 Task: Change the Office Background to 'Doodle Diamonds' in Microsoft Outlook.
Action: Mouse moved to (41, 27)
Screenshot: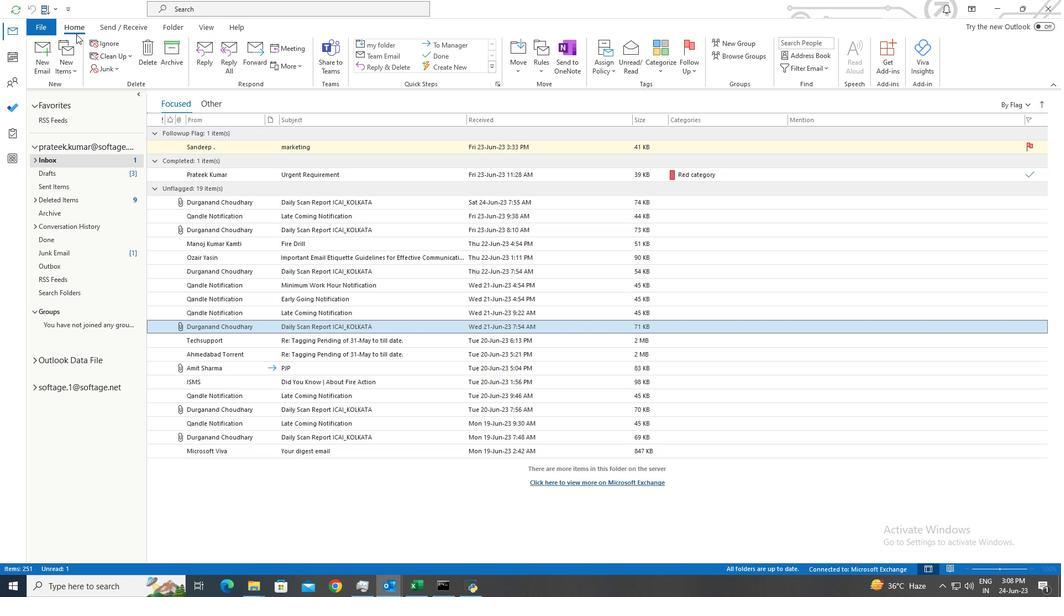 
Action: Mouse pressed left at (41, 27)
Screenshot: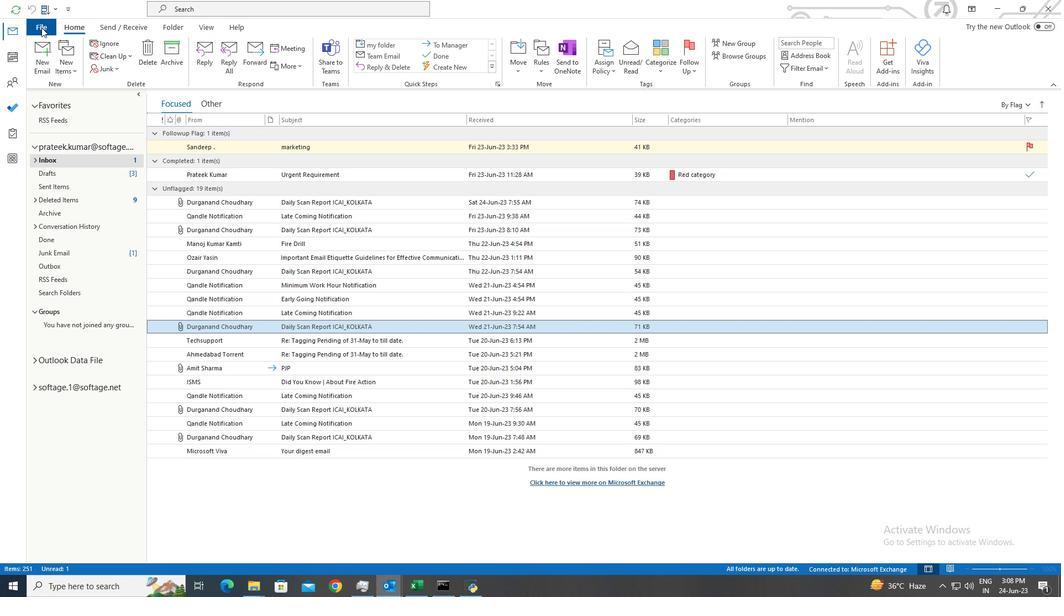 
Action: Mouse moved to (20, 482)
Screenshot: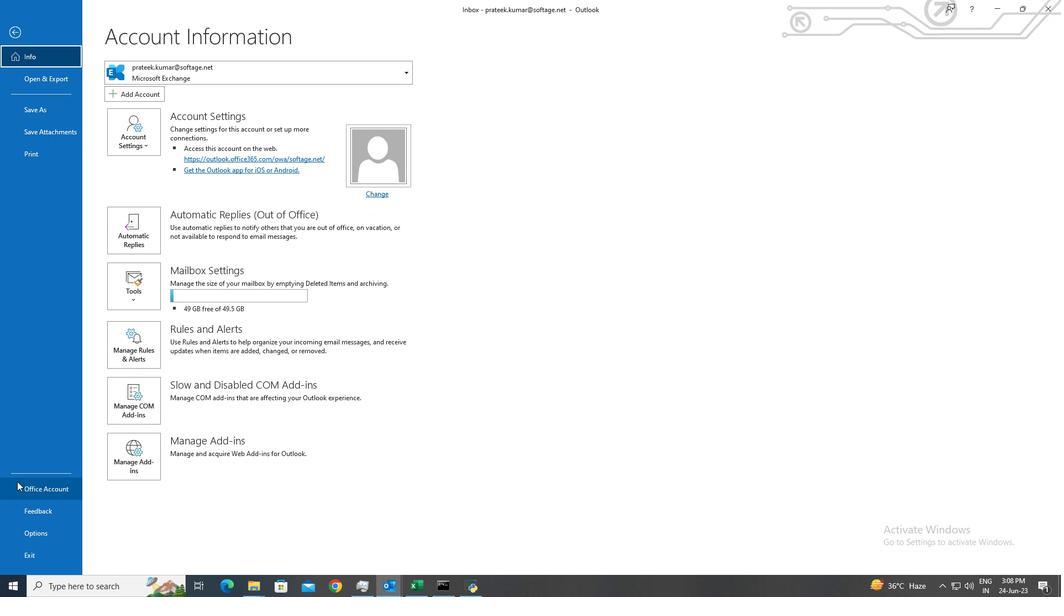 
Action: Mouse pressed left at (20, 482)
Screenshot: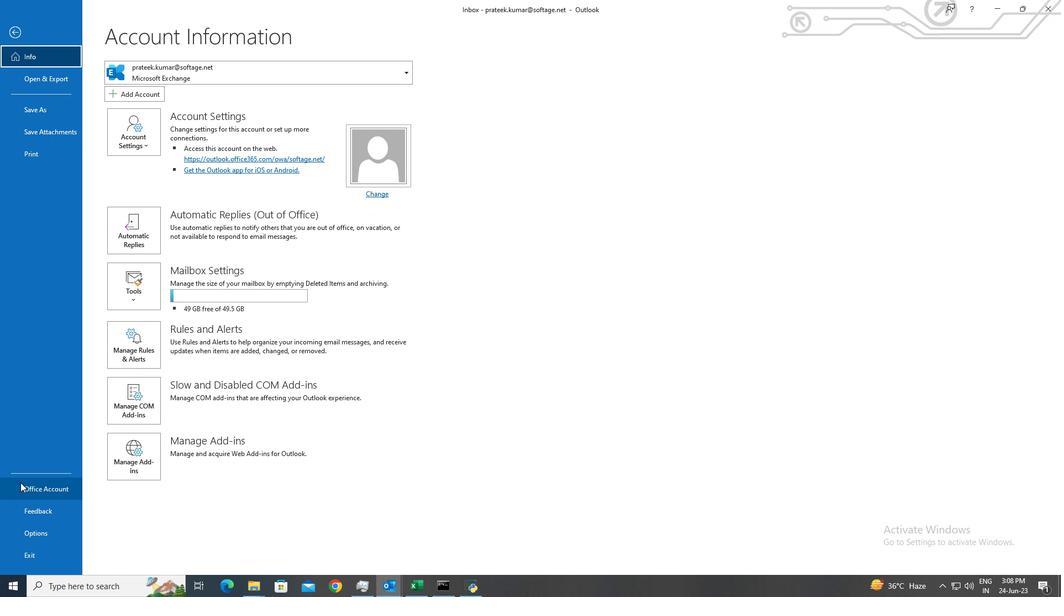 
Action: Mouse moved to (141, 227)
Screenshot: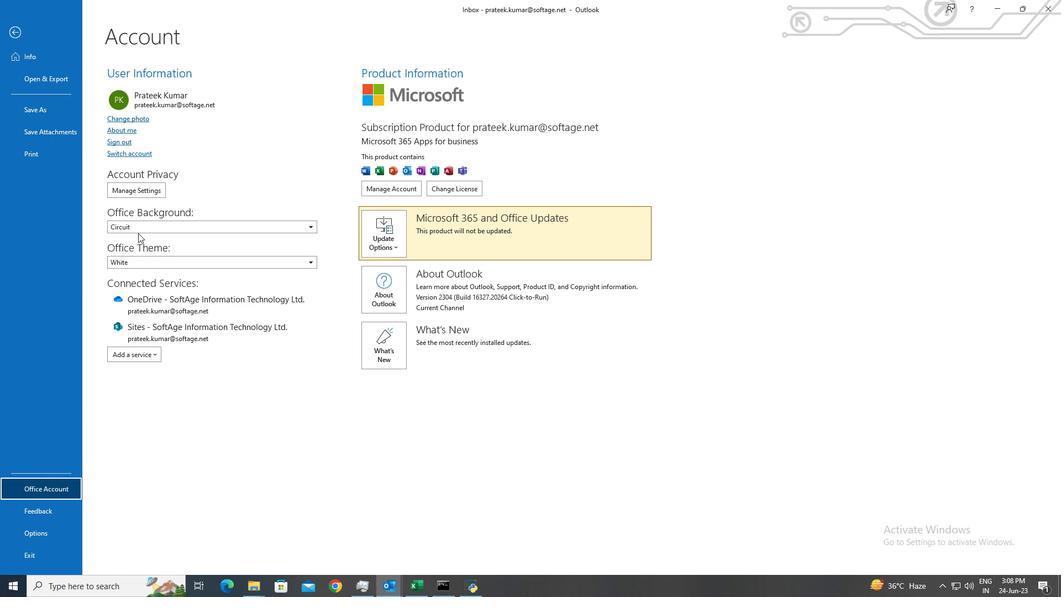 
Action: Mouse pressed left at (141, 227)
Screenshot: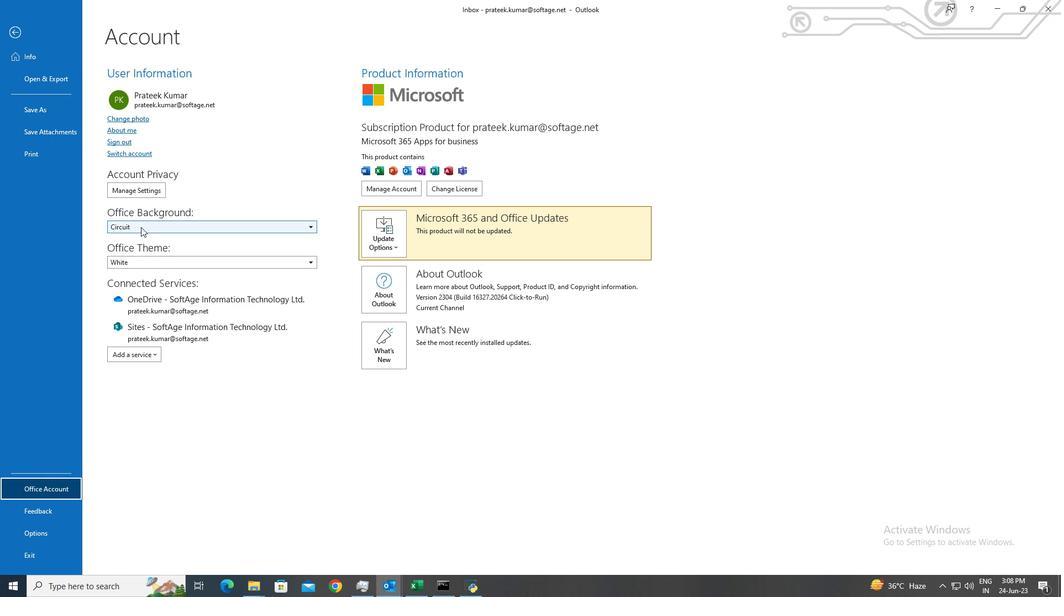 
Action: Mouse moved to (144, 303)
Screenshot: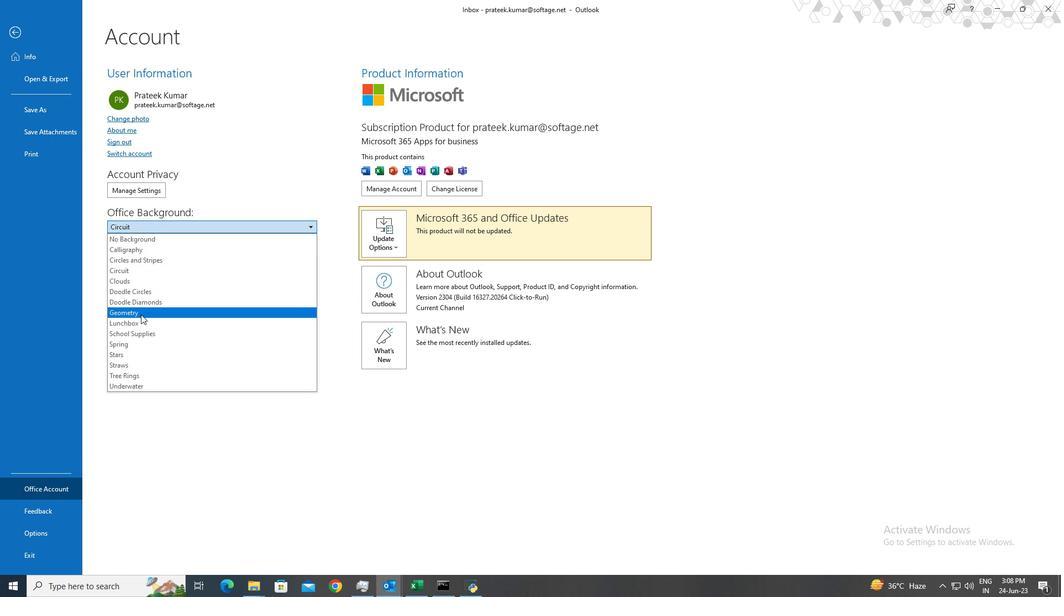
Action: Mouse pressed left at (144, 303)
Screenshot: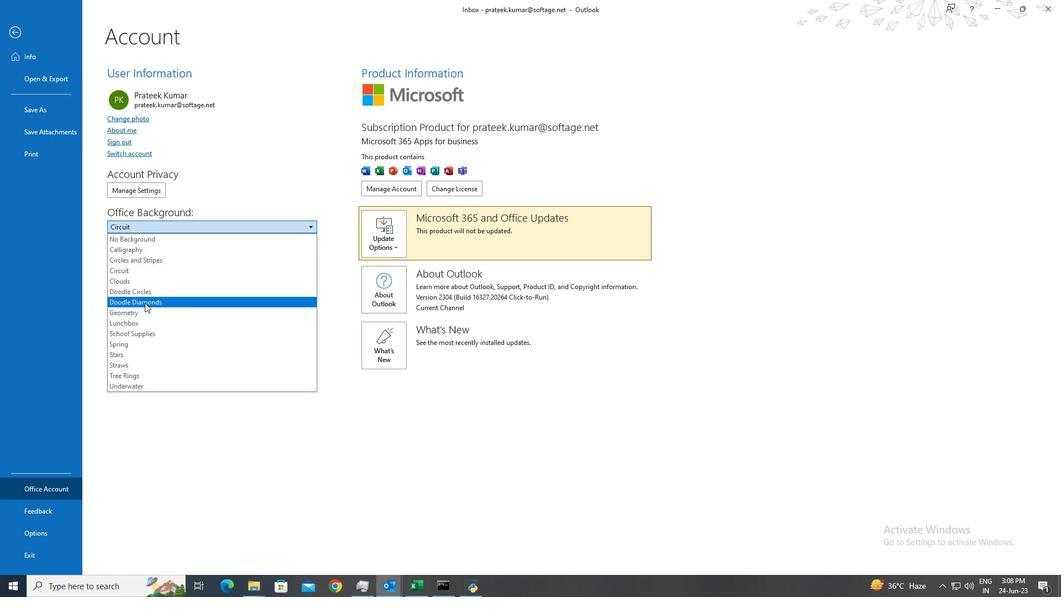 
Action: Mouse moved to (154, 259)
Screenshot: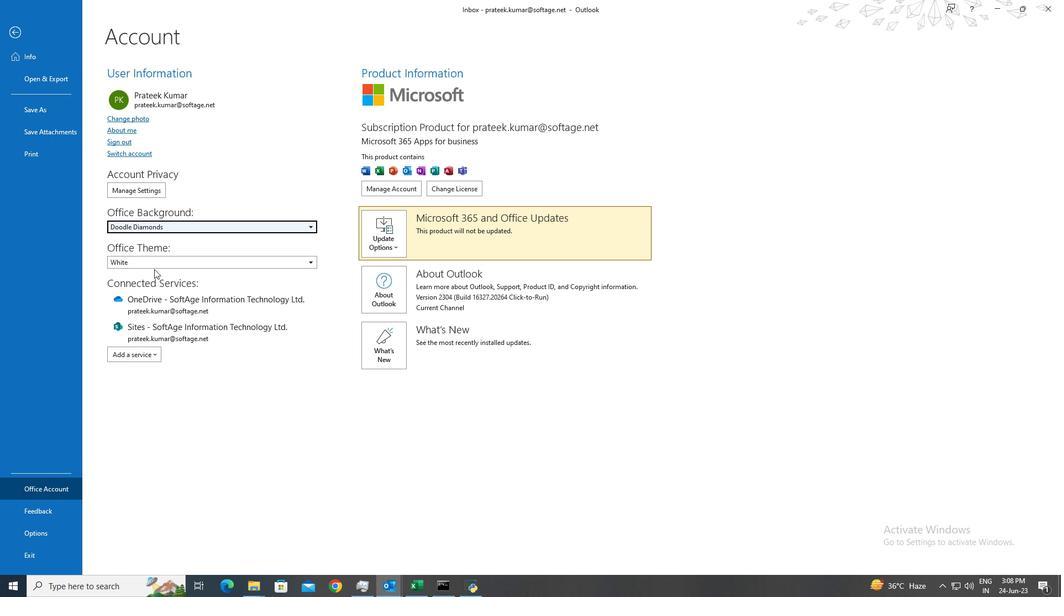 
Action: Mouse pressed left at (154, 259)
Screenshot: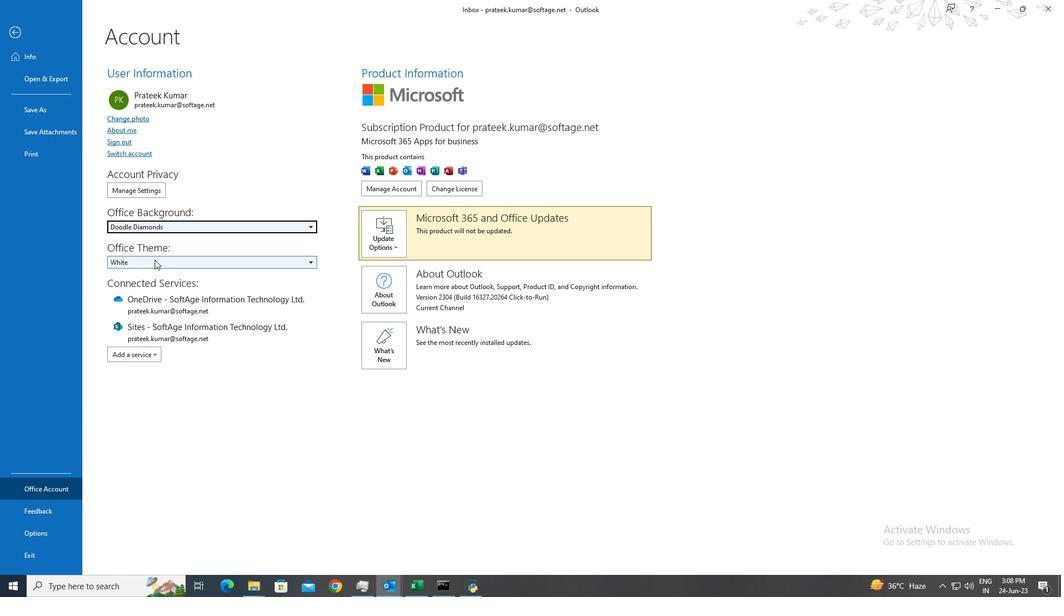 
Action: Mouse moved to (143, 276)
Screenshot: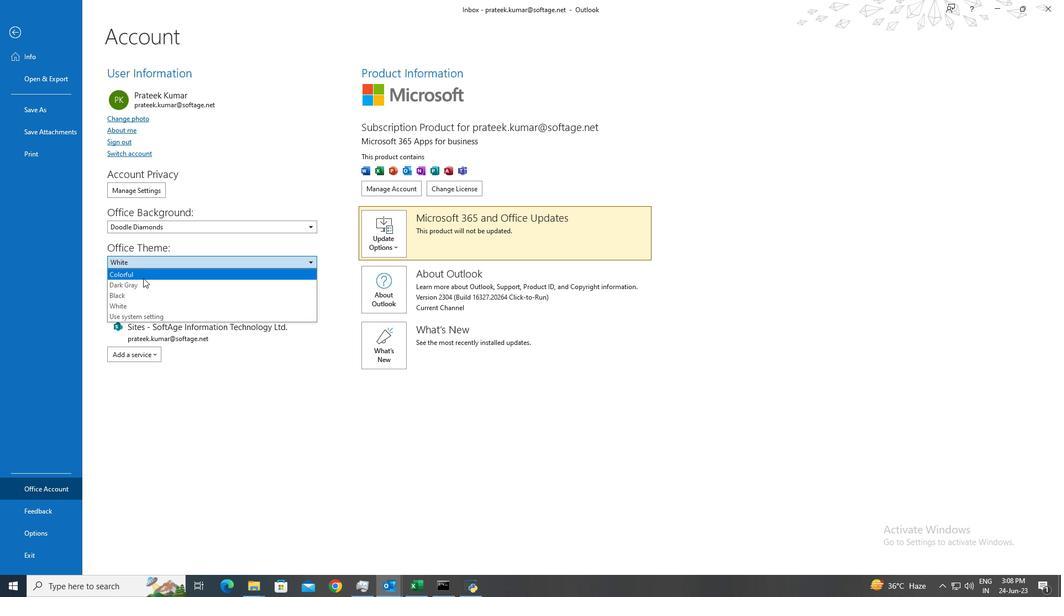 
Action: Mouse pressed left at (143, 276)
Screenshot: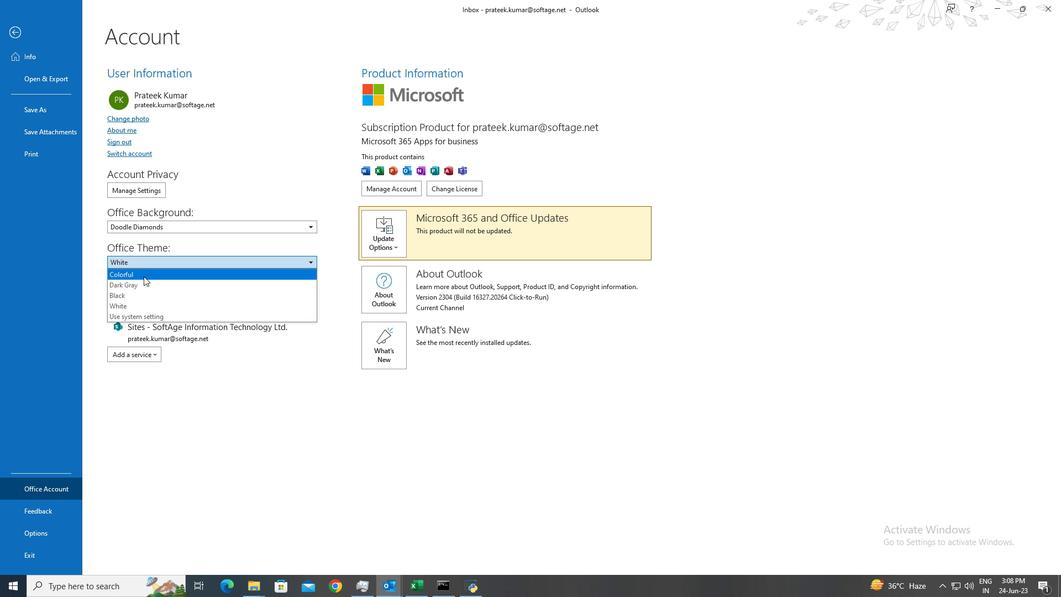 
